 Task: Add a signature Mariana Green containing With heartfelt thanks and warm wishes, Mariana Green to email address softage.6@softage.net and add a folder Purchase agreements
Action: Mouse moved to (110, 90)
Screenshot: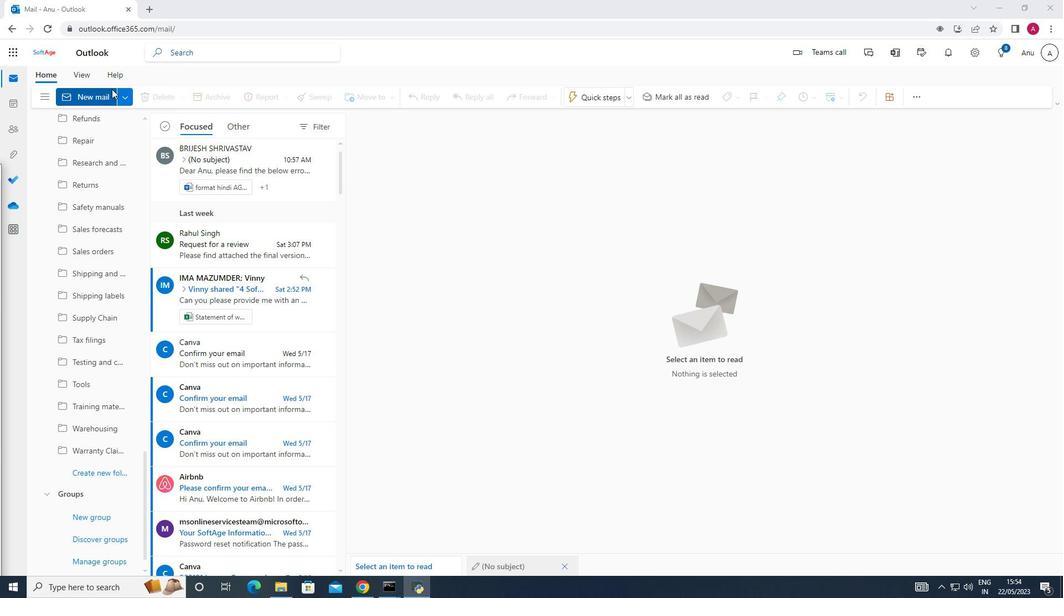 
Action: Mouse pressed left at (110, 90)
Screenshot: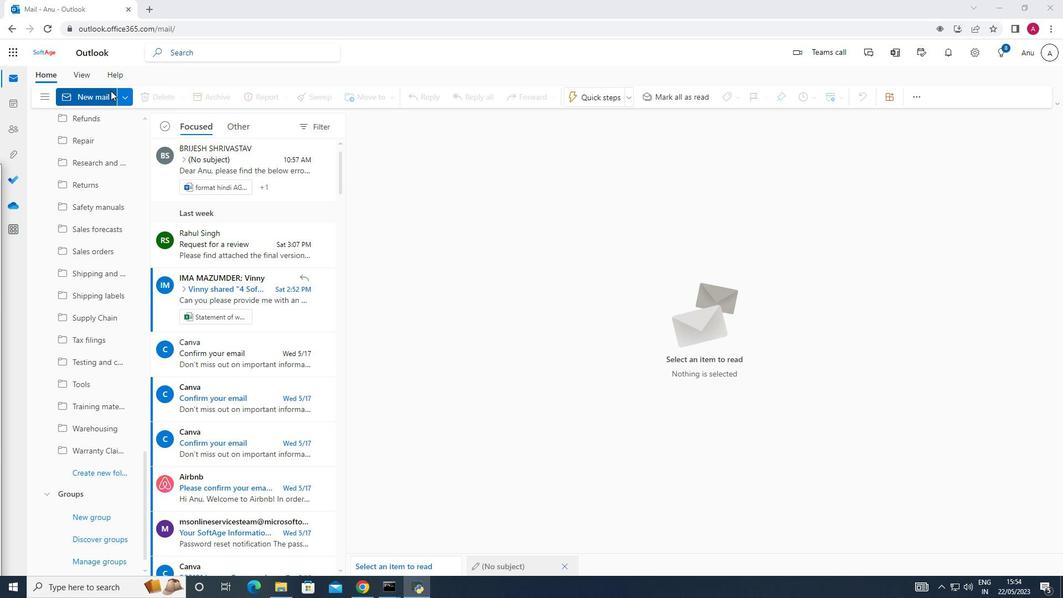 
Action: Mouse moved to (755, 96)
Screenshot: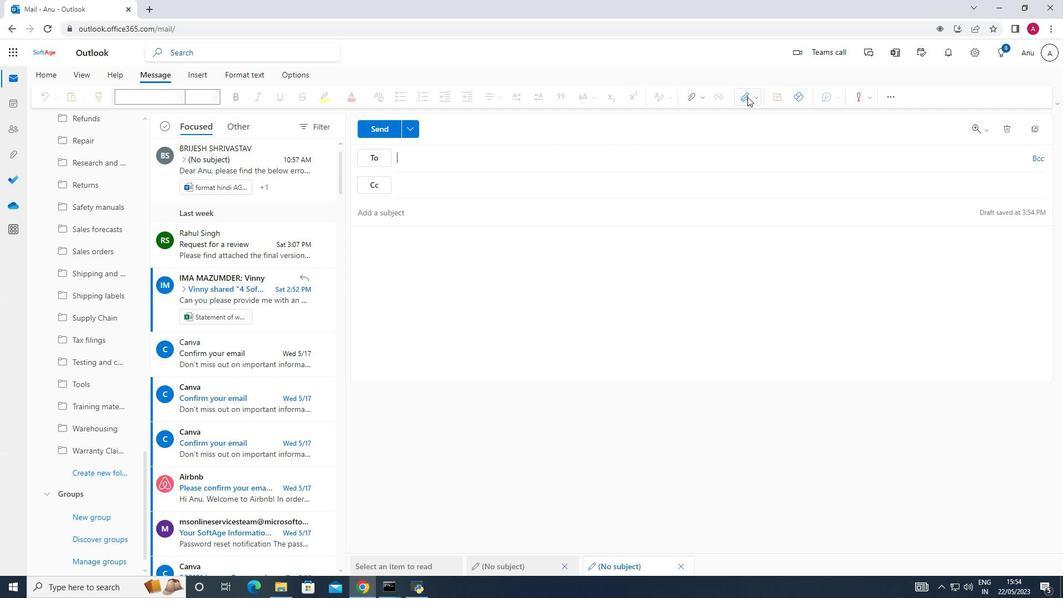 
Action: Mouse pressed left at (755, 96)
Screenshot: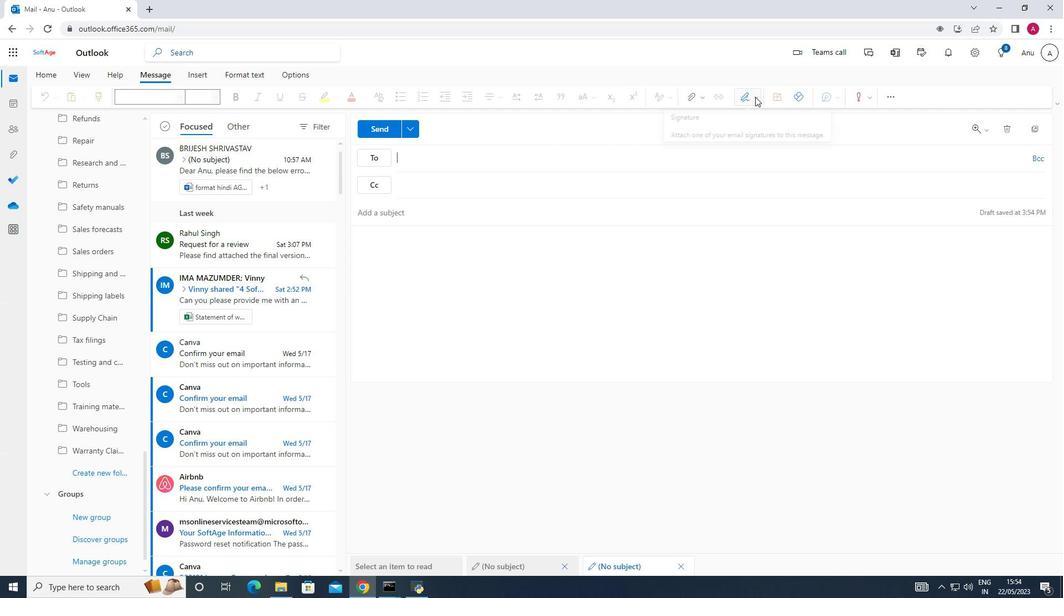 
Action: Mouse moved to (736, 141)
Screenshot: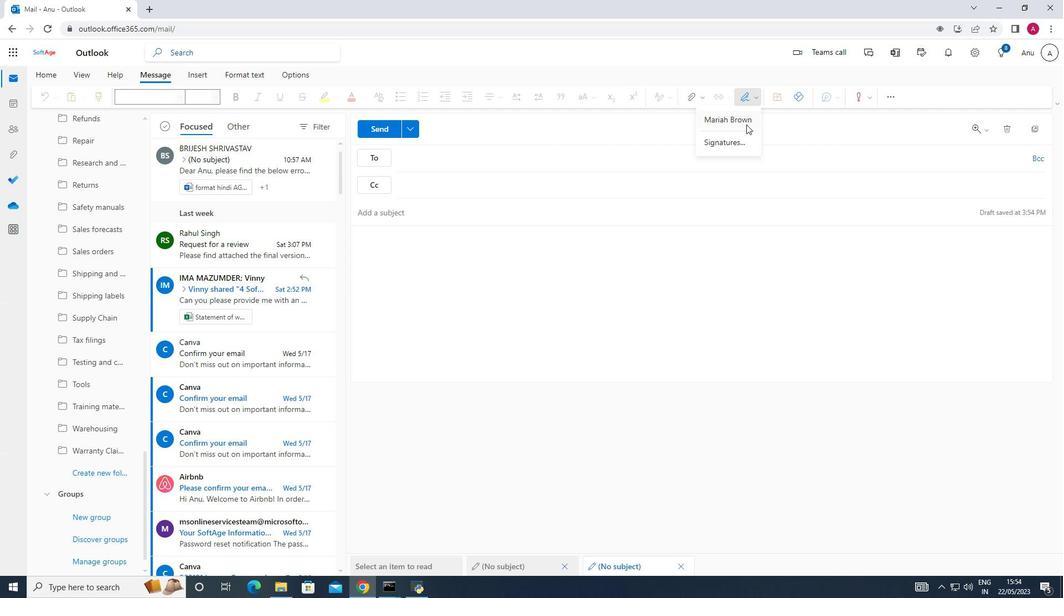 
Action: Mouse pressed left at (736, 141)
Screenshot: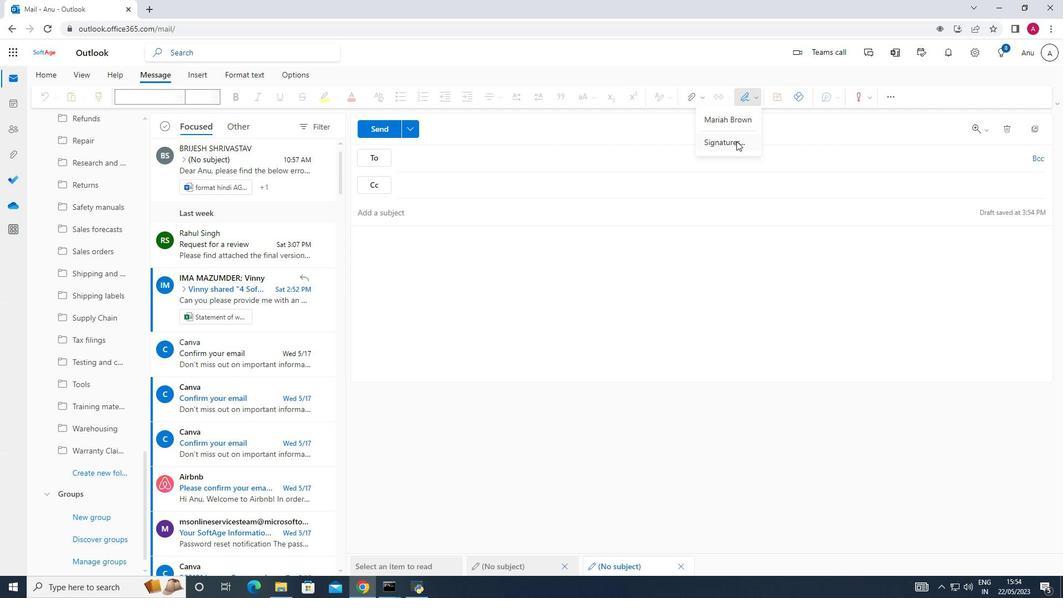 
Action: Mouse moved to (752, 180)
Screenshot: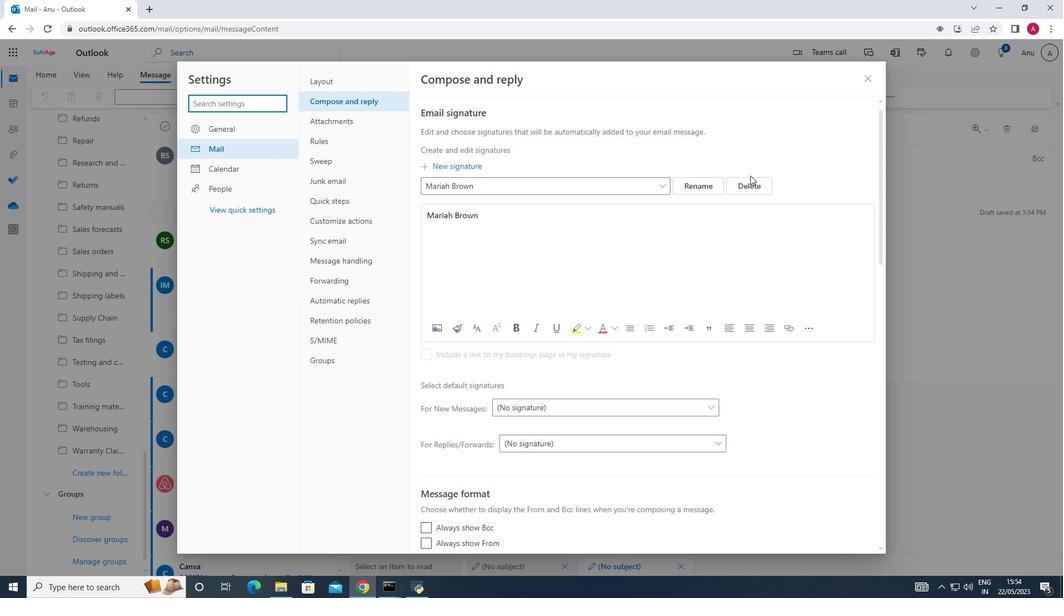 
Action: Mouse pressed left at (752, 180)
Screenshot: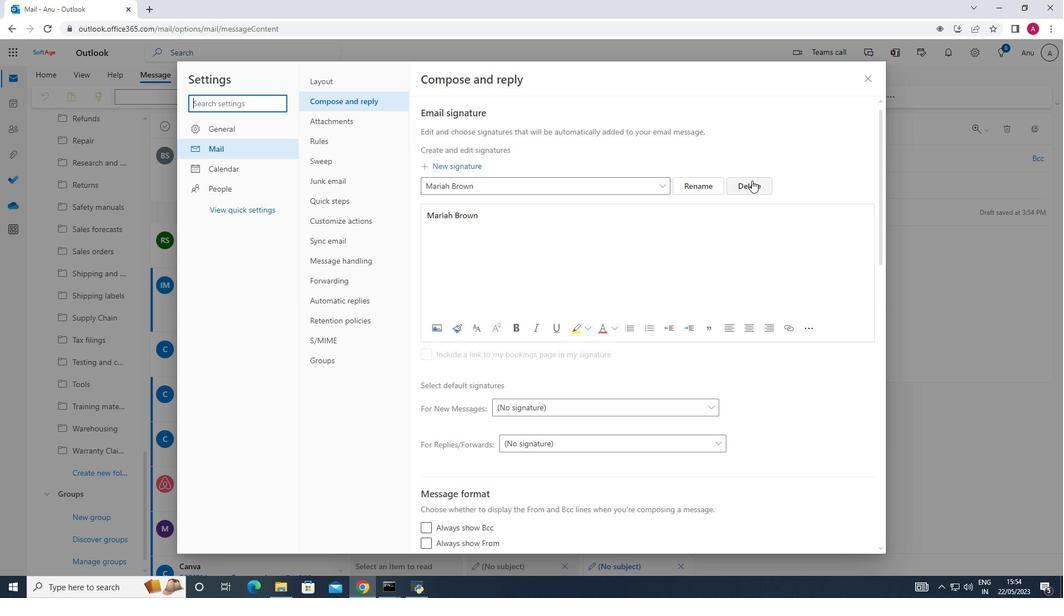 
Action: Mouse moved to (449, 184)
Screenshot: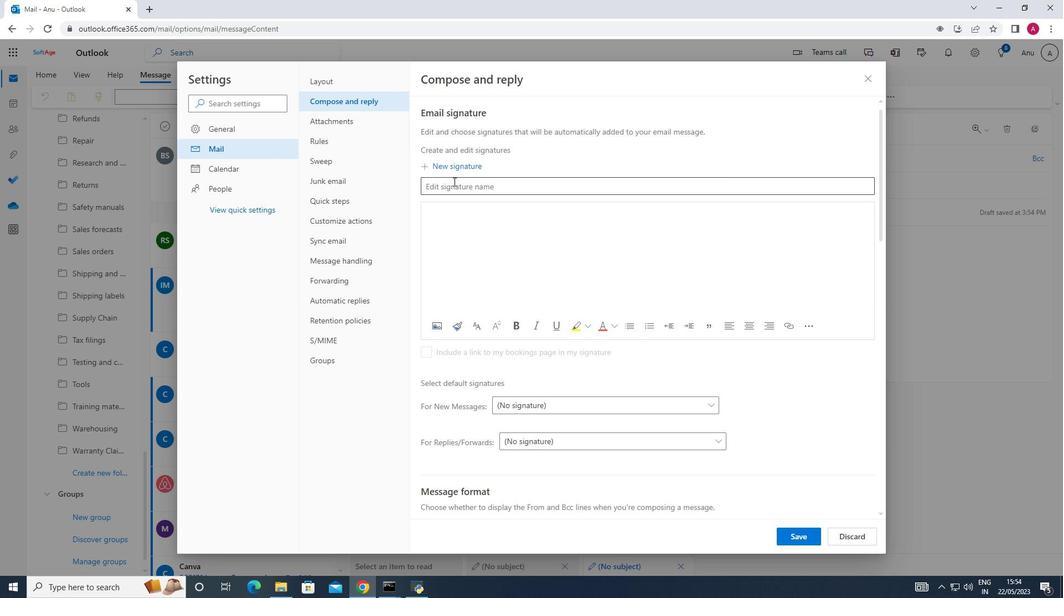 
Action: Mouse pressed left at (449, 184)
Screenshot: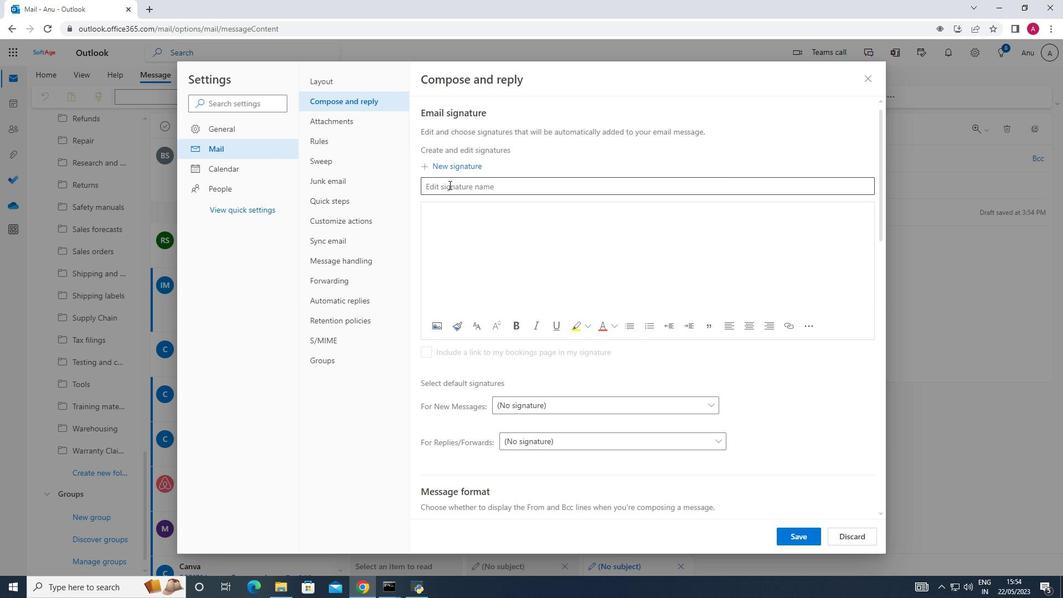 
Action: Key pressed <Key.shift>Mariana<Key.space><Key.shift>Green
Screenshot: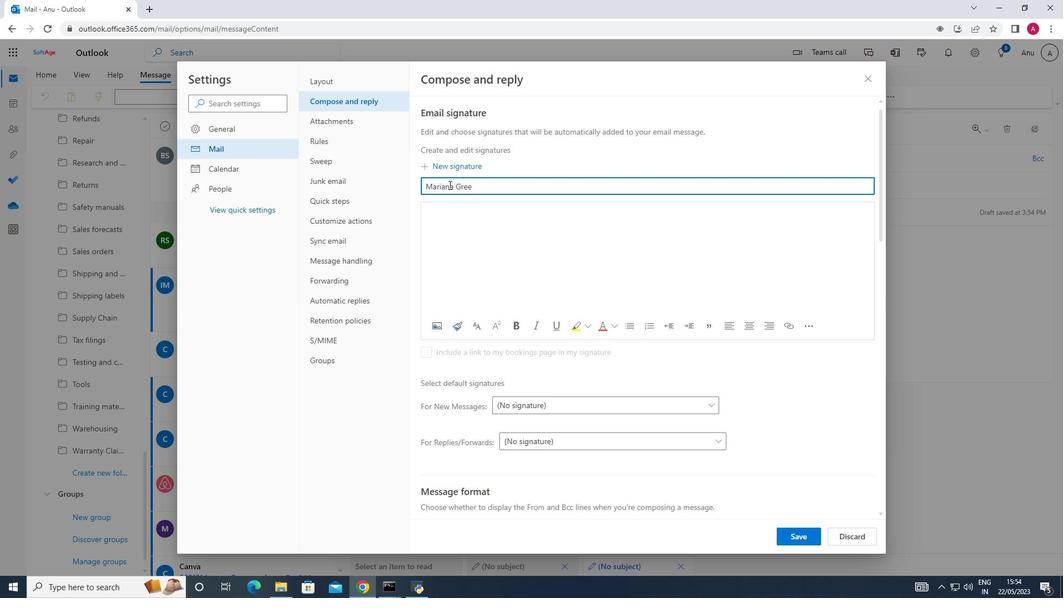 
Action: Mouse moved to (440, 201)
Screenshot: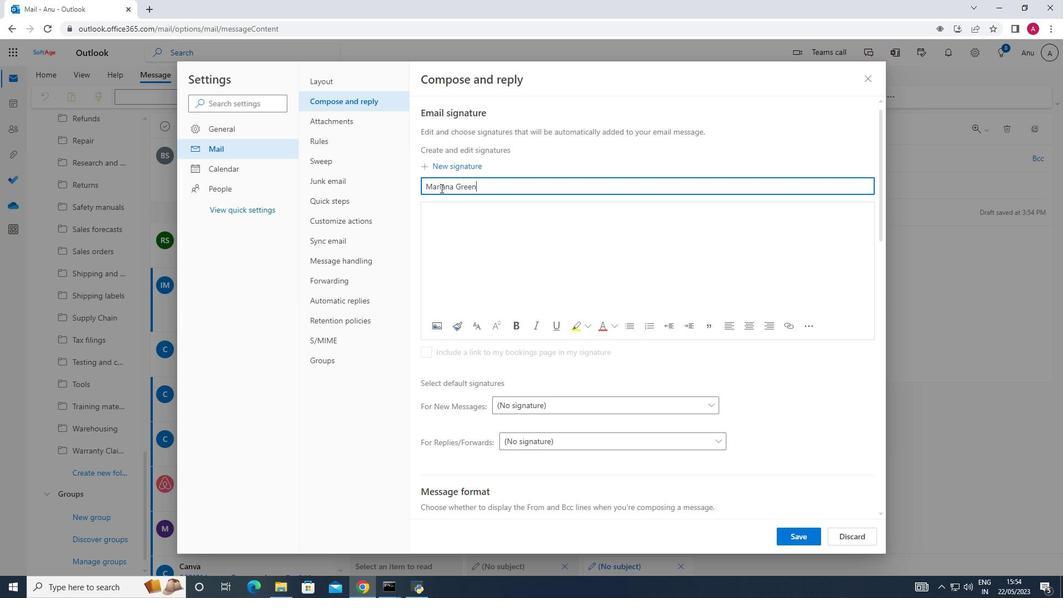 
Action: Mouse pressed left at (440, 201)
Screenshot: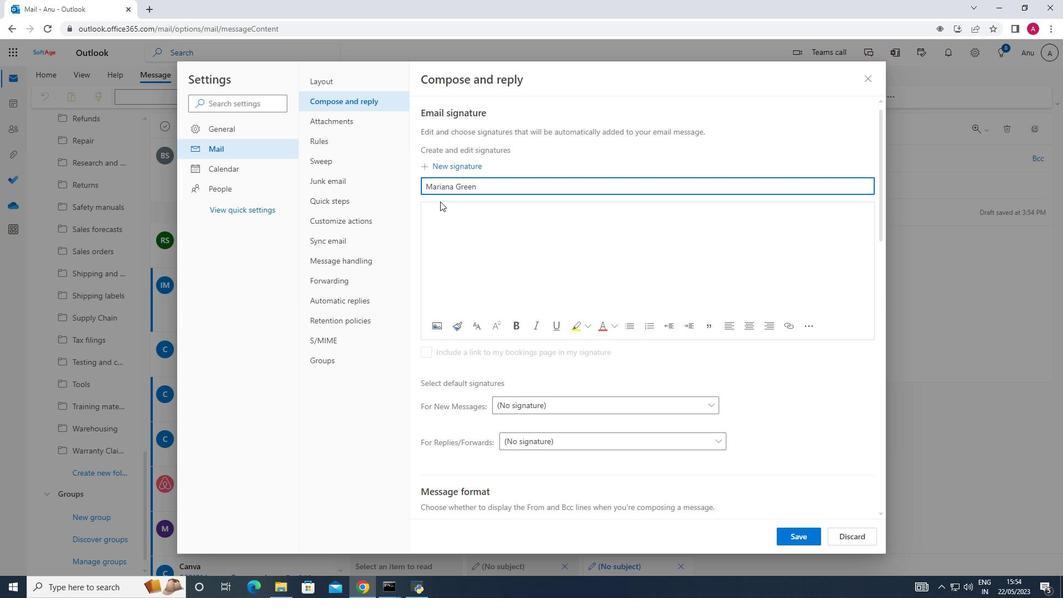 
Action: Mouse moved to (438, 209)
Screenshot: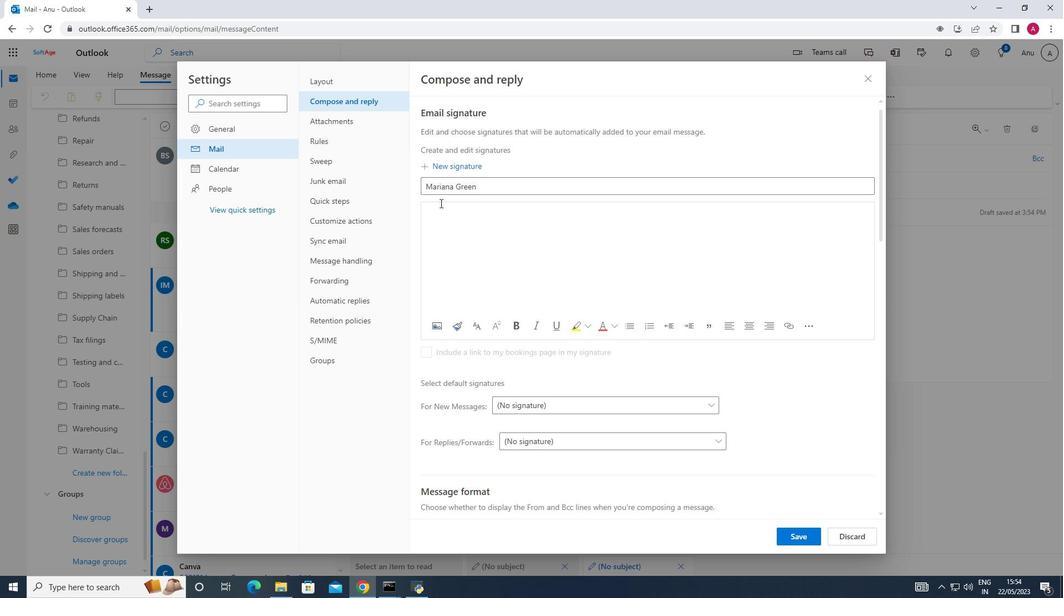 
Action: Mouse pressed left at (438, 209)
Screenshot: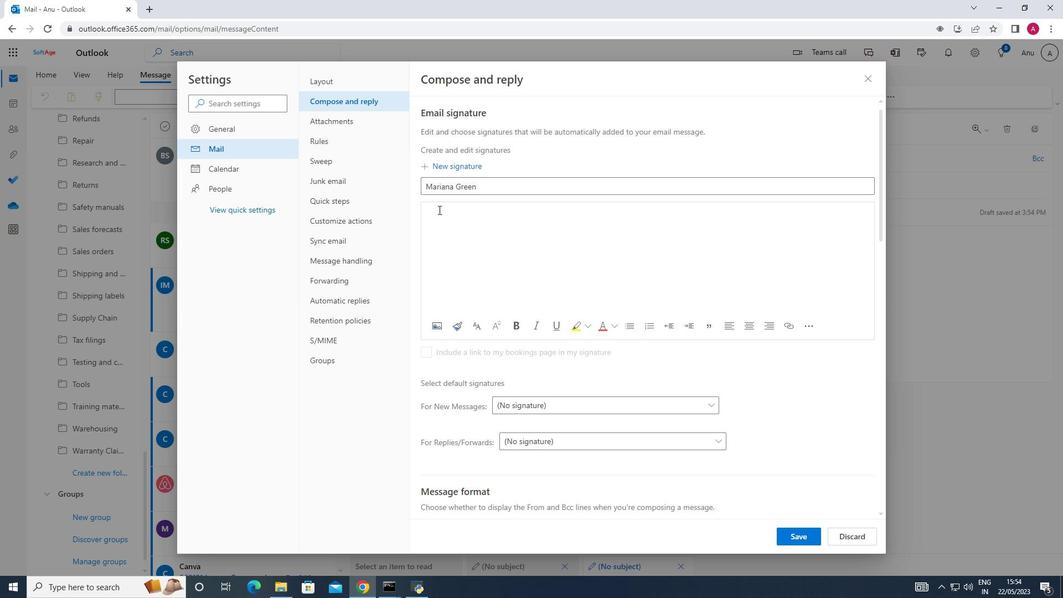 
Action: Key pressed <Key.shift_r>Mariana<Key.space><Key.shift><Key.shift><Key.shift><Key.shift>Green
Screenshot: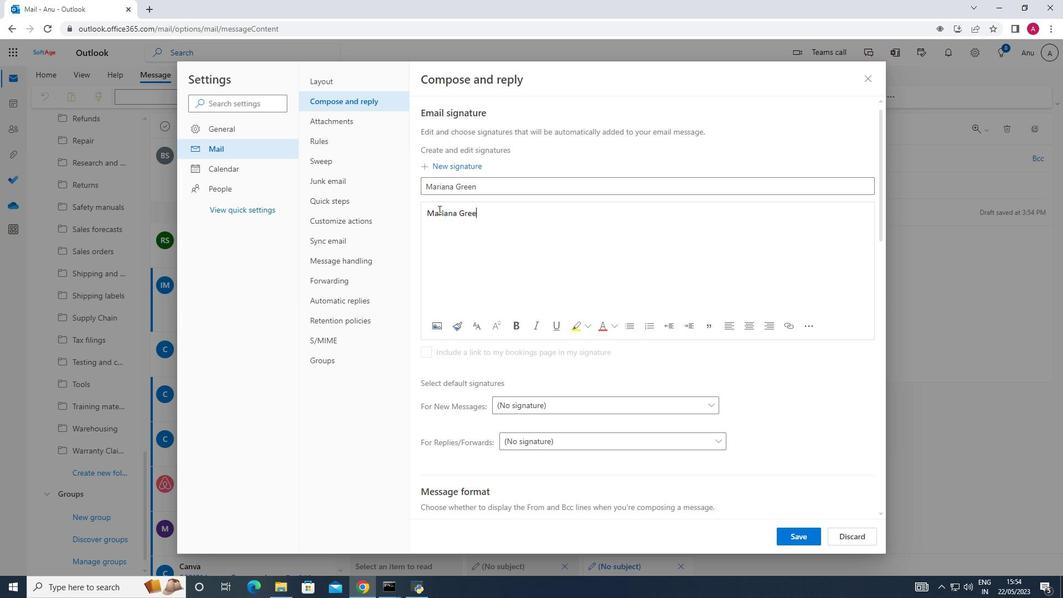 
Action: Mouse moved to (806, 538)
Screenshot: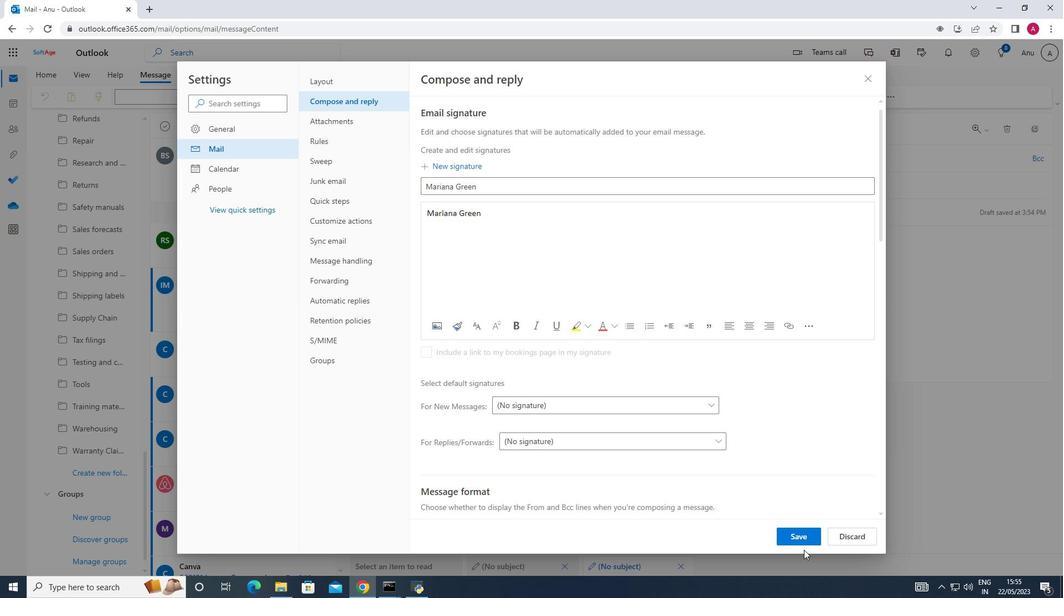 
Action: Mouse pressed left at (806, 538)
Screenshot: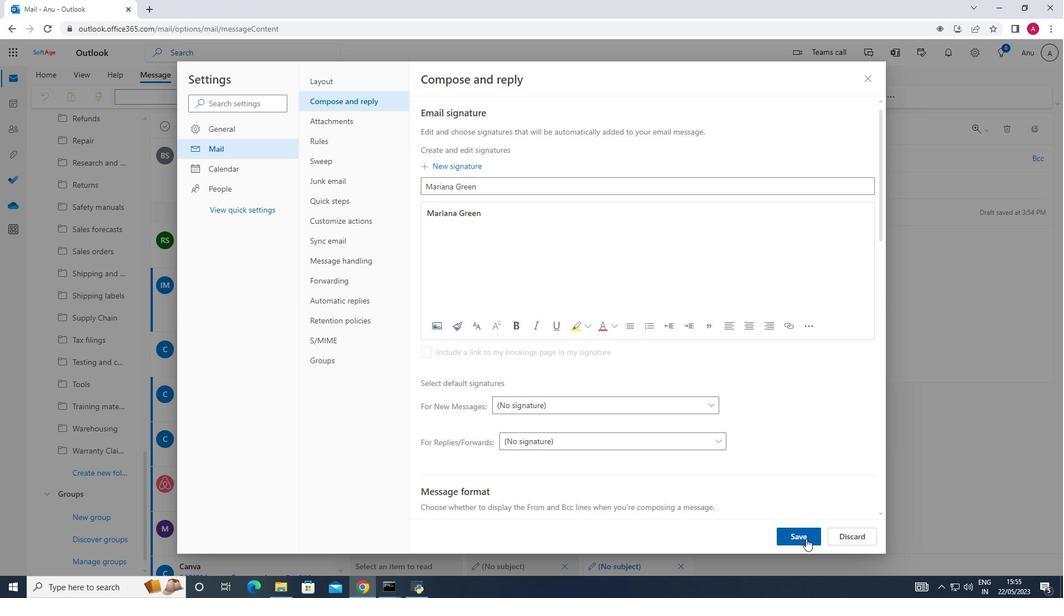 
Action: Mouse moved to (867, 79)
Screenshot: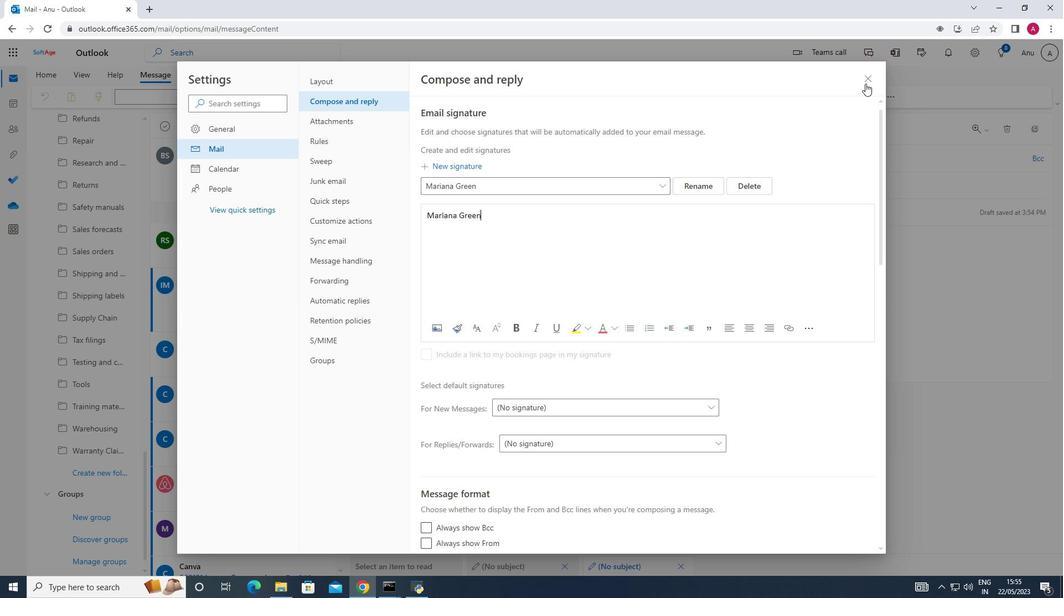 
Action: Mouse pressed left at (867, 79)
Screenshot: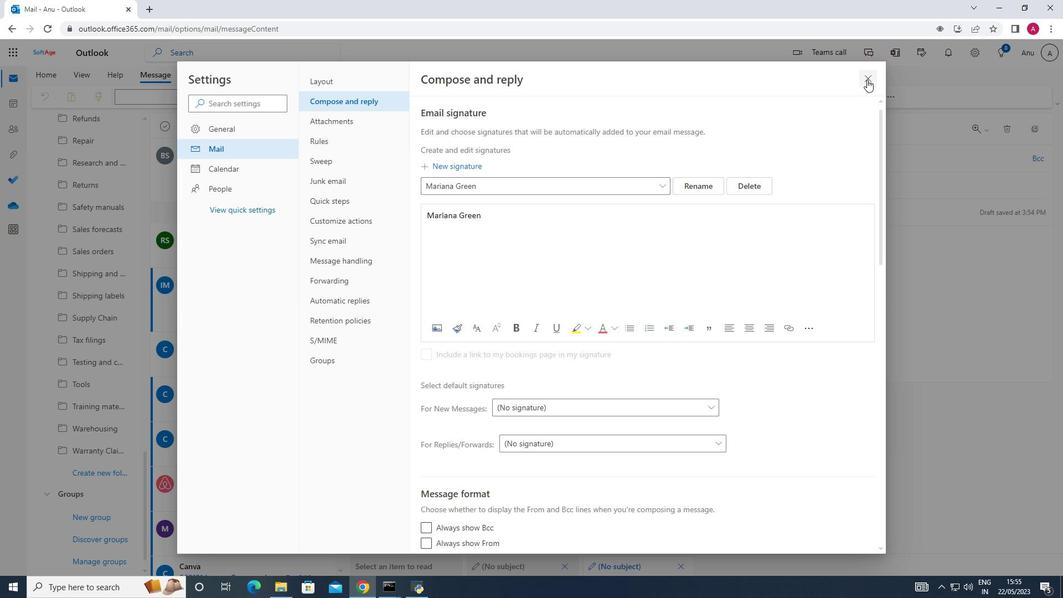 
Action: Mouse moved to (753, 95)
Screenshot: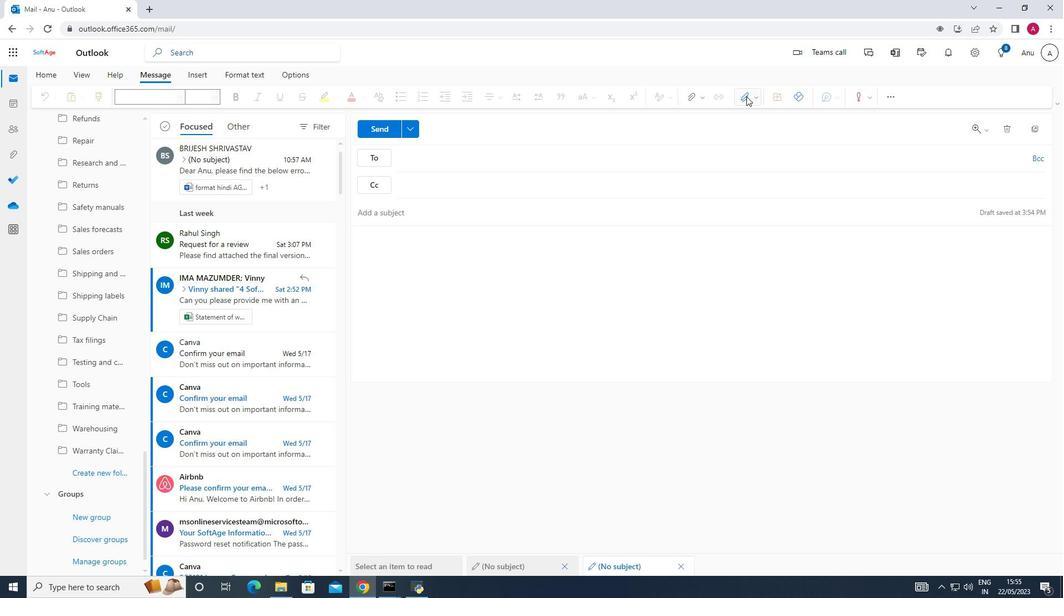 
Action: Mouse pressed left at (753, 95)
Screenshot: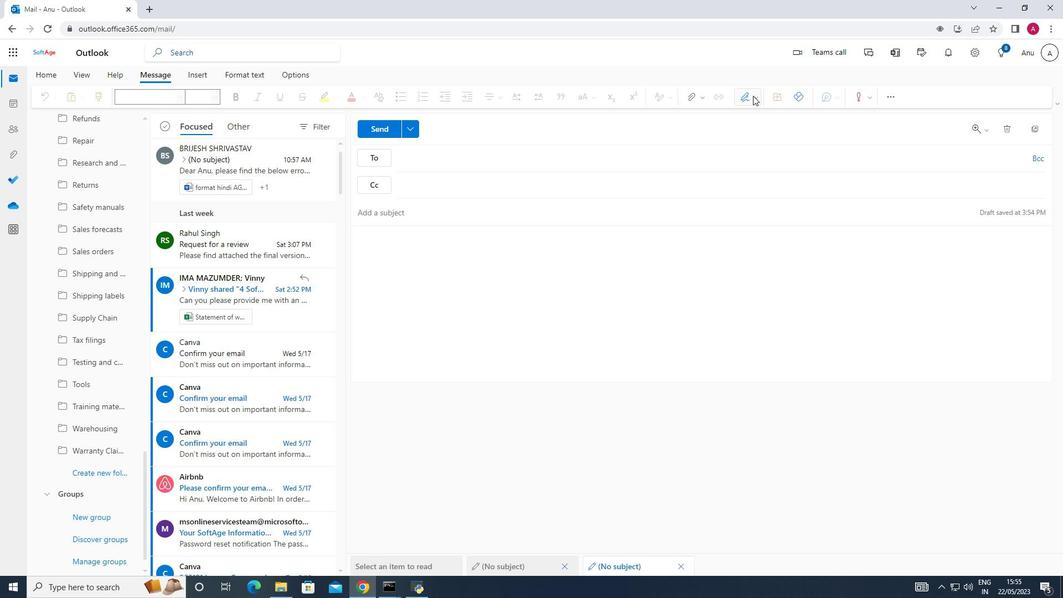 
Action: Mouse moved to (736, 122)
Screenshot: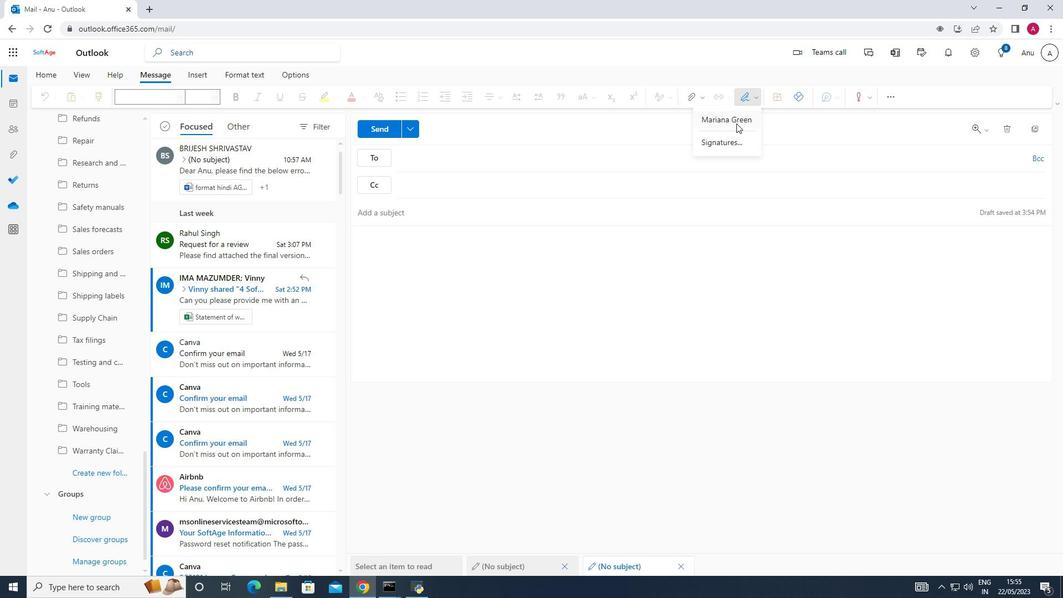 
Action: Mouse pressed left at (736, 122)
Screenshot: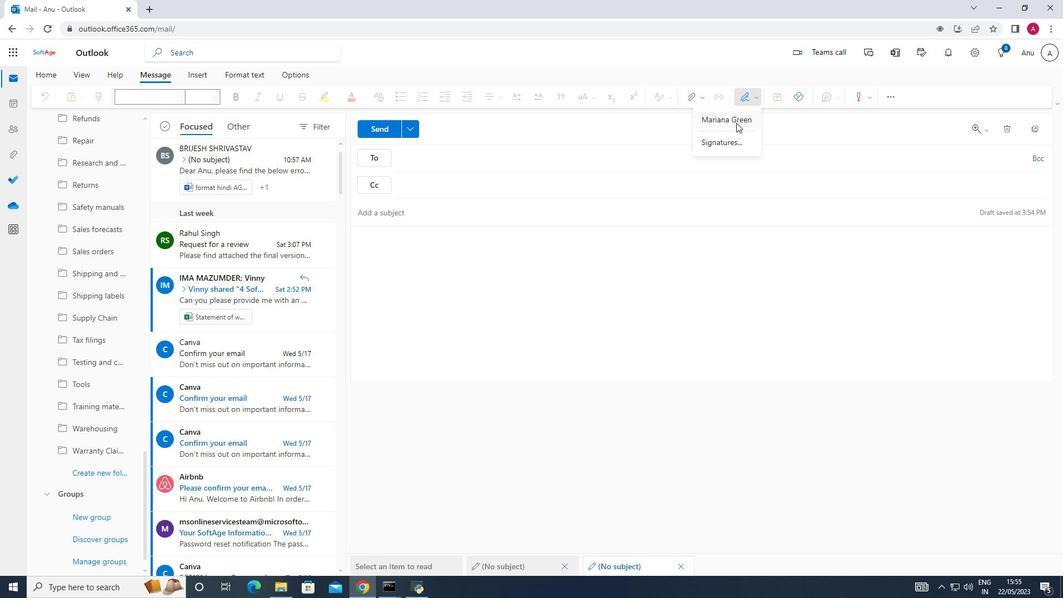 
Action: Mouse moved to (600, 213)
Screenshot: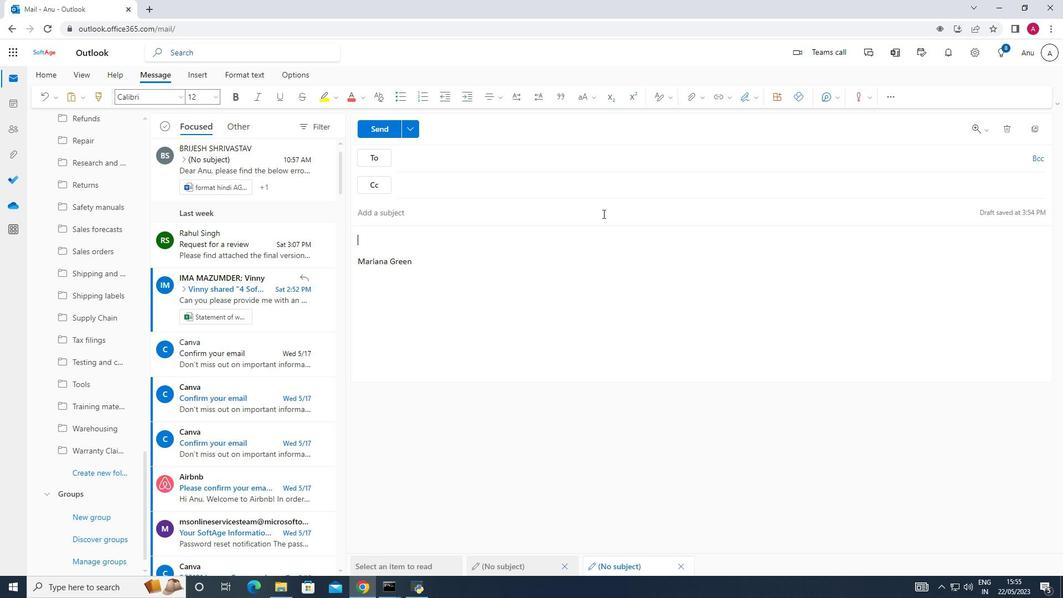 
Action: Key pressed <Key.shift>Heartfelt<Key.space>thanks<Key.space>and<Key.space>warm<Key.space>wishes.
Screenshot: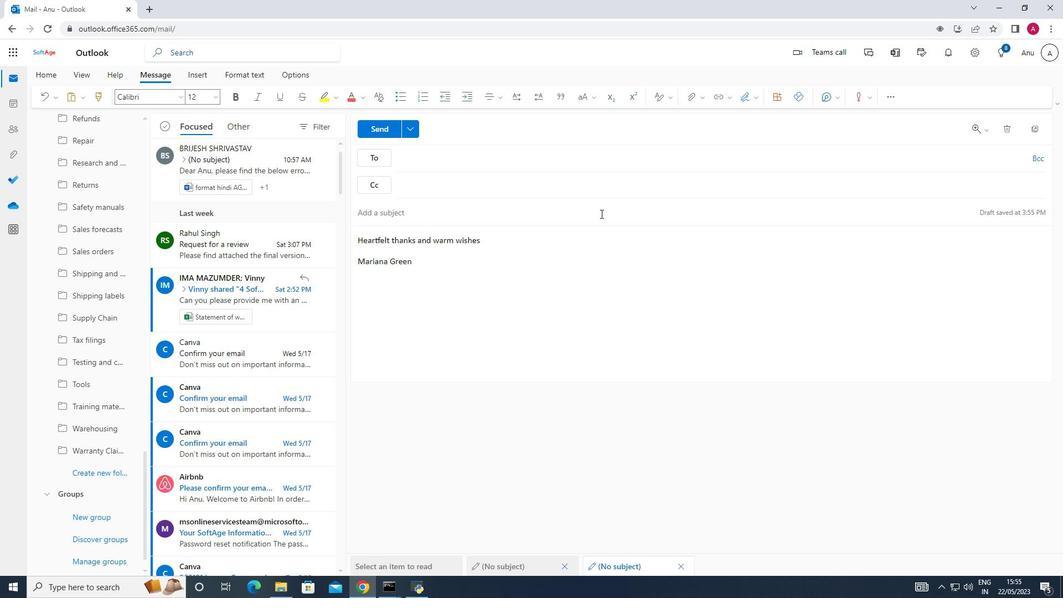 
Action: Mouse moved to (419, 162)
Screenshot: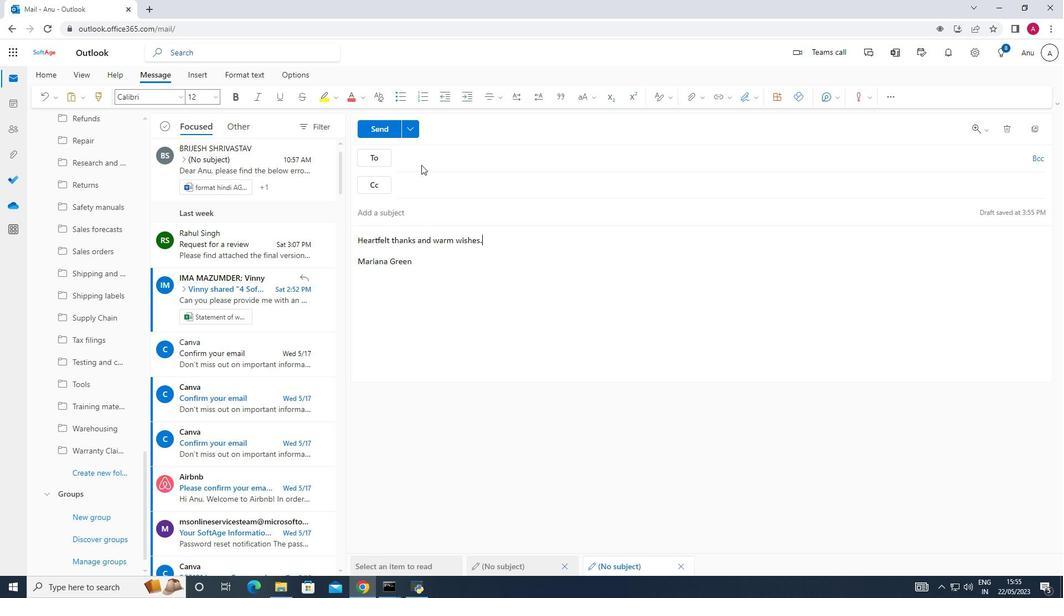 
Action: Mouse pressed left at (419, 162)
Screenshot: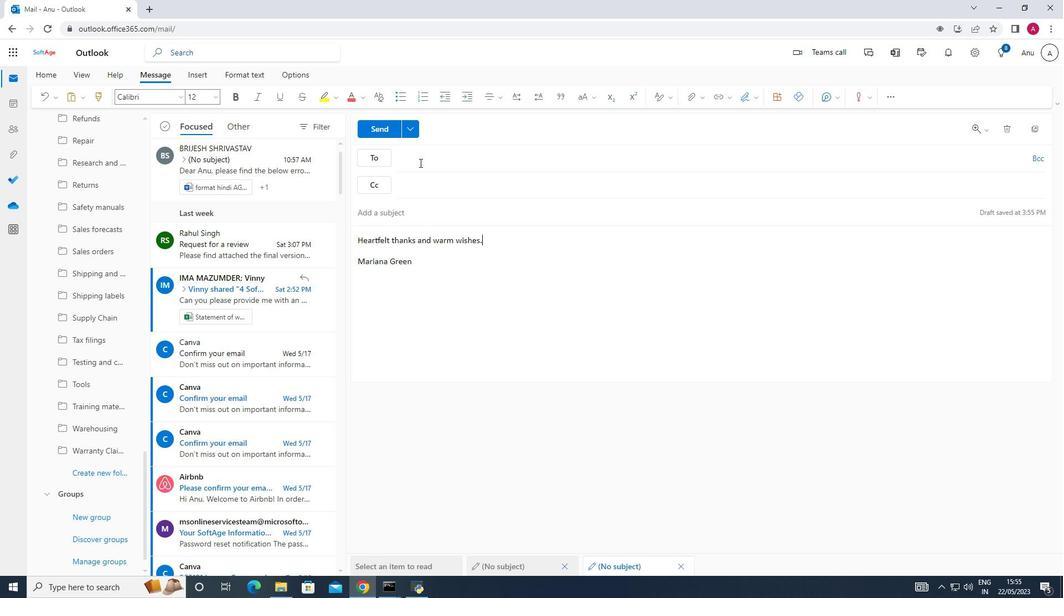
Action: Key pressed softage.6<Key.shift>@softage.net
Screenshot: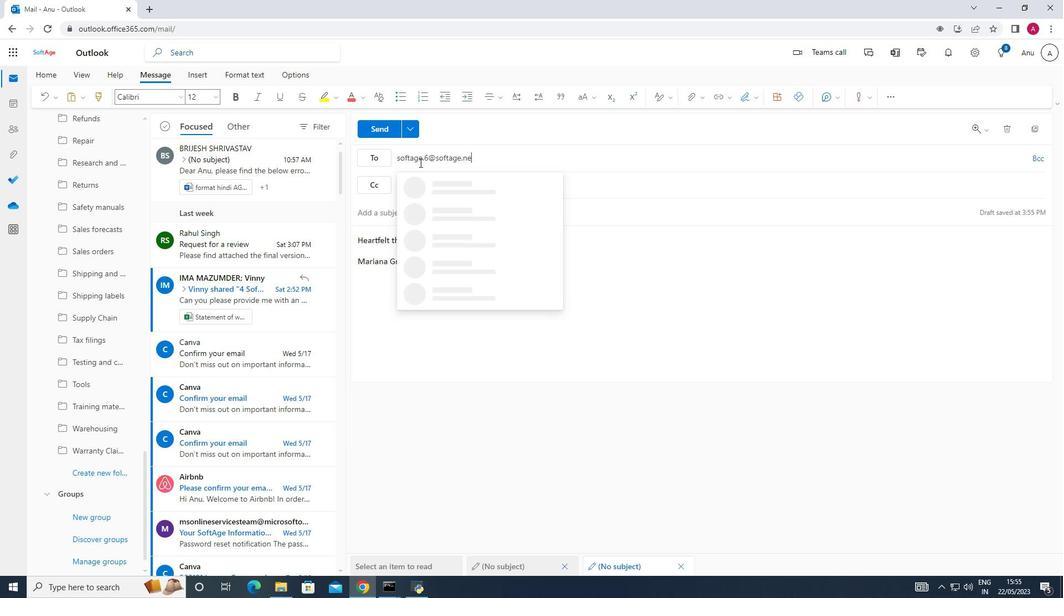 
Action: Mouse moved to (482, 190)
Screenshot: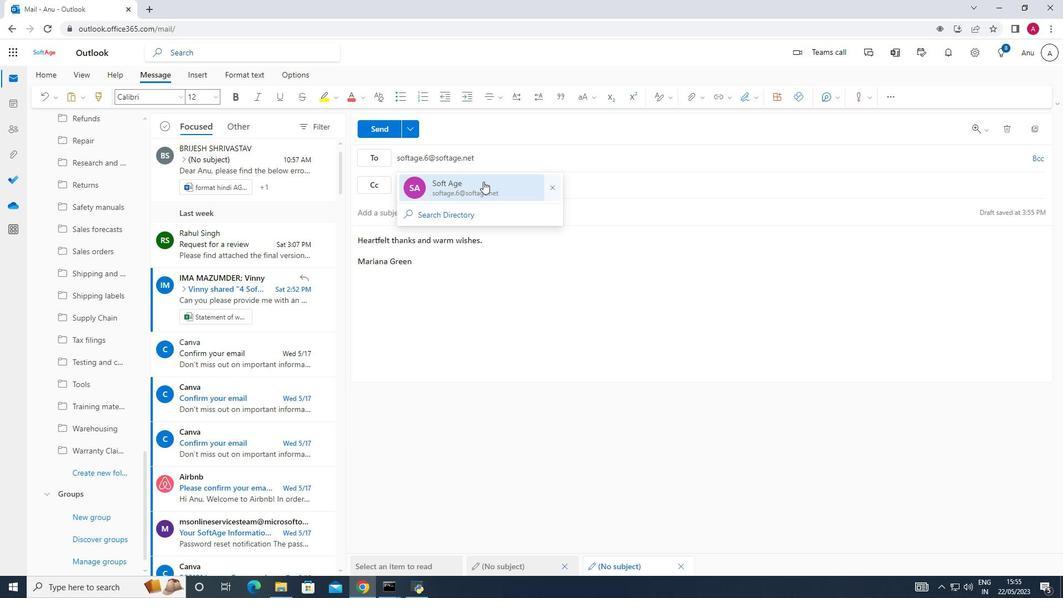 
Action: Mouse pressed left at (482, 190)
Screenshot: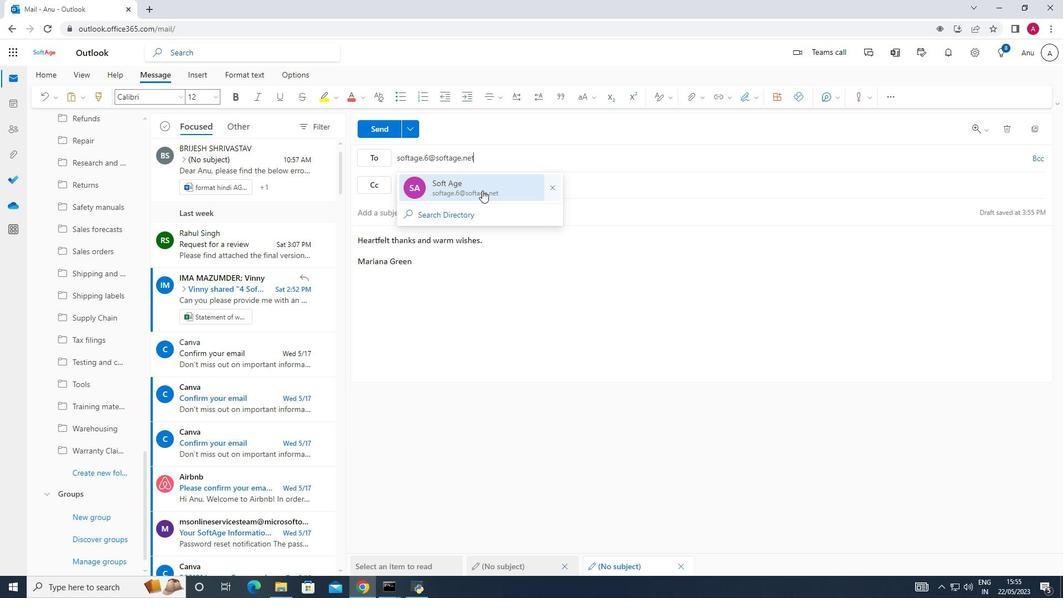 
Action: Mouse moved to (101, 378)
Screenshot: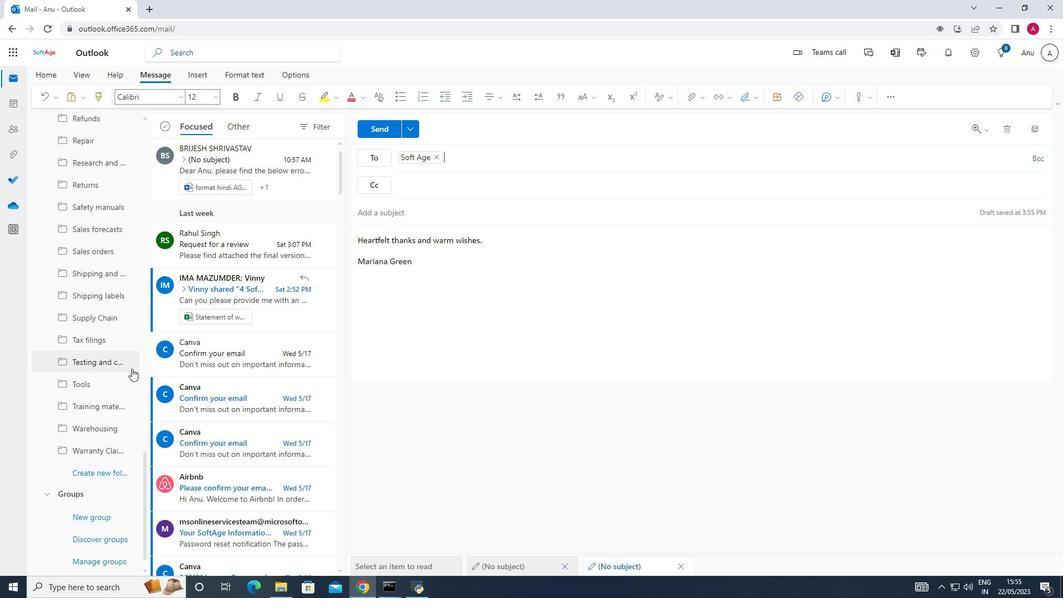 
Action: Mouse scrolled (101, 377) with delta (0, 0)
Screenshot: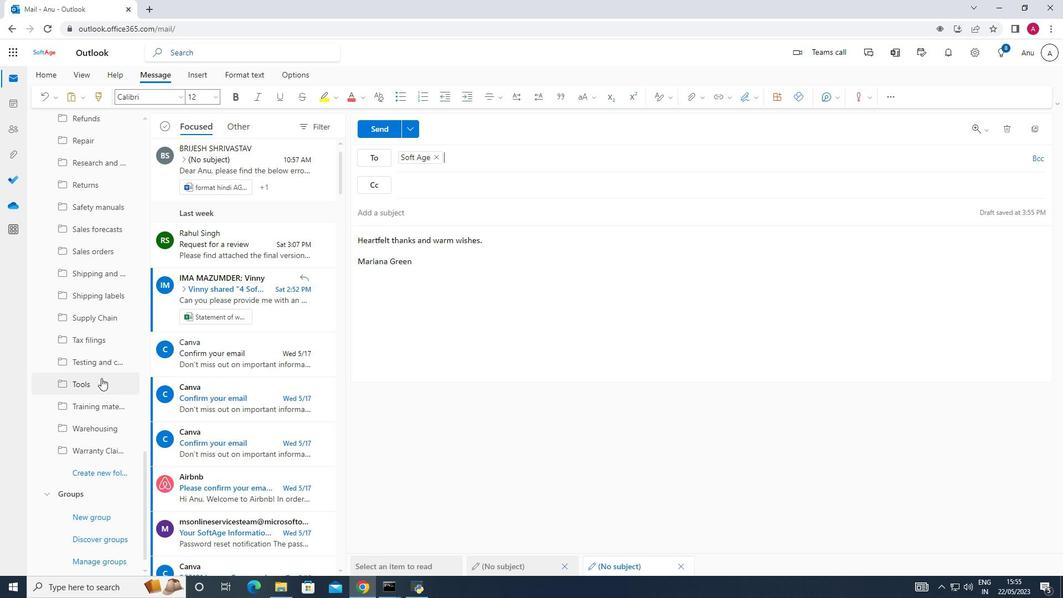 
Action: Mouse scrolled (101, 377) with delta (0, 0)
Screenshot: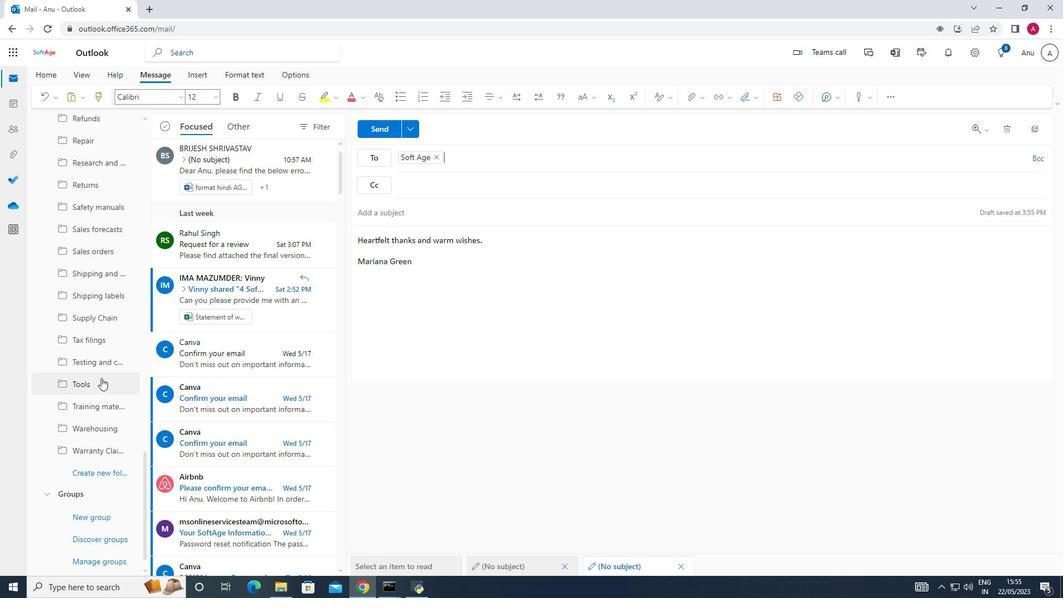 
Action: Mouse moved to (93, 457)
Screenshot: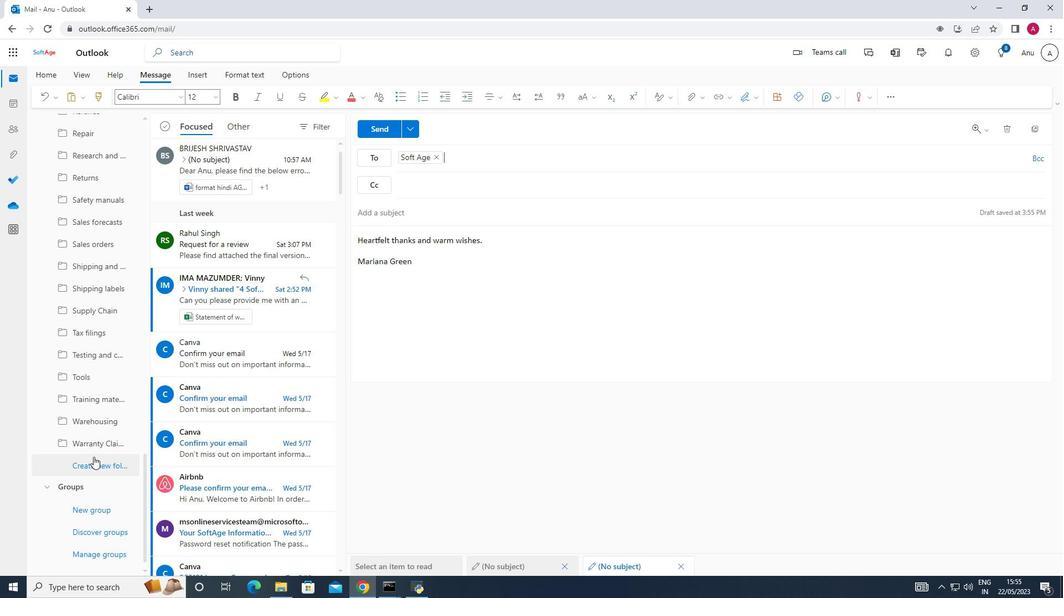 
Action: Mouse pressed left at (93, 457)
Screenshot: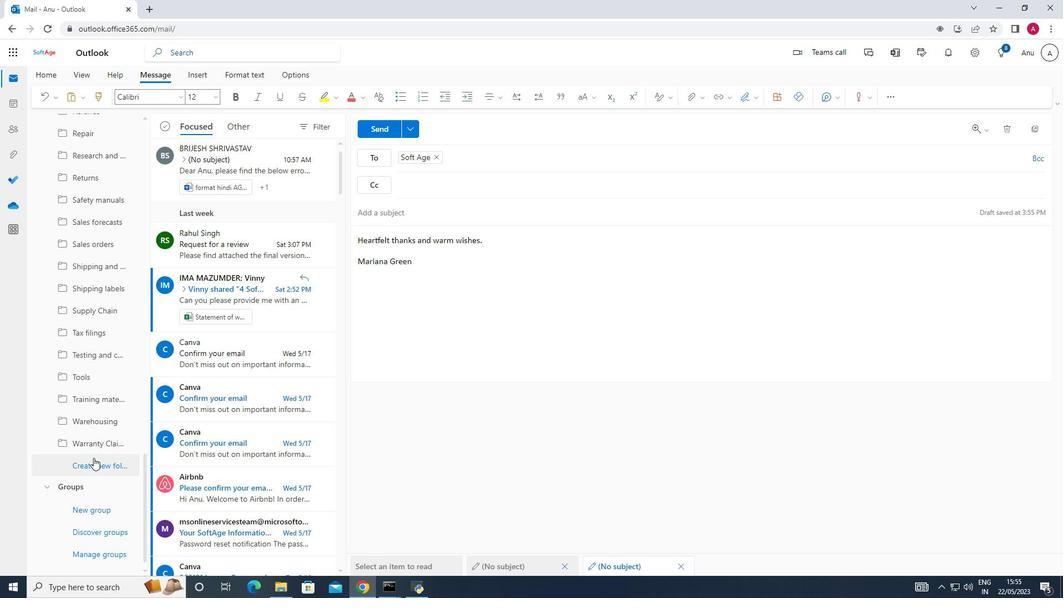 
Action: Mouse moved to (96, 459)
Screenshot: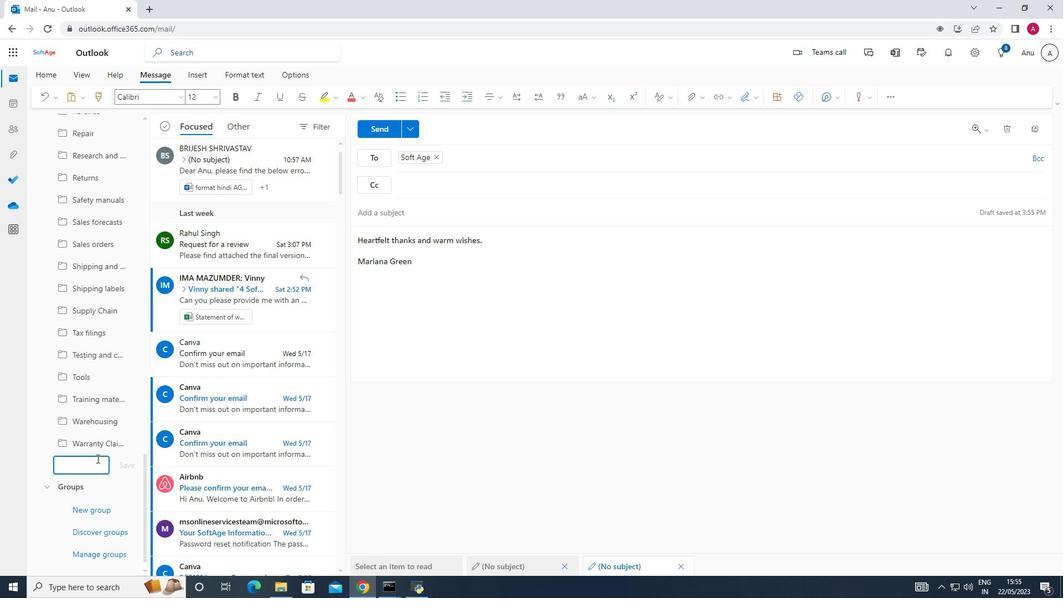 
Action: Key pressed <Key.shift_r>Purchase<Key.space>agreements
Screenshot: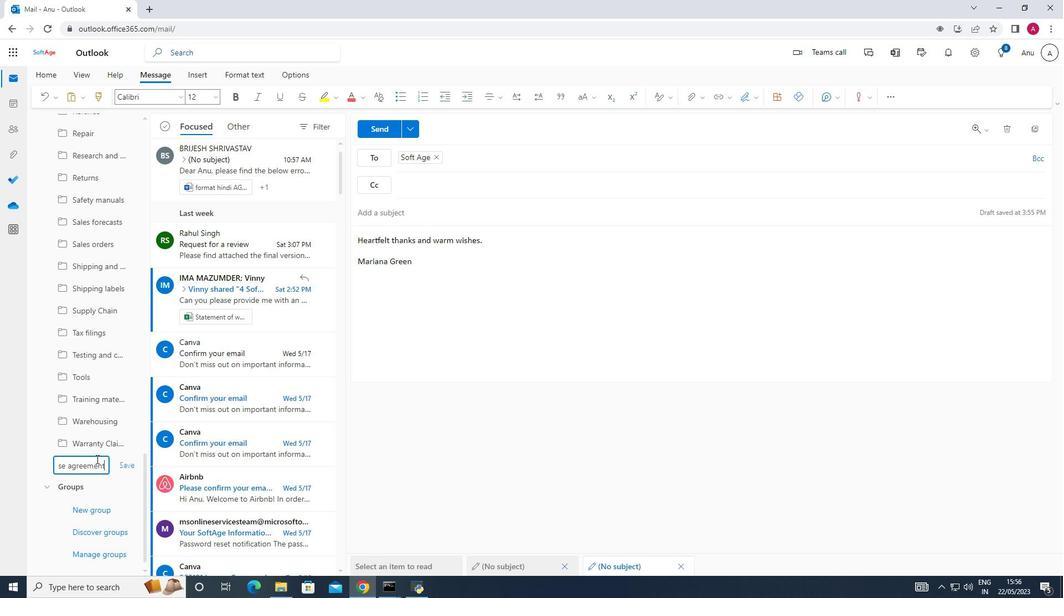 
Action: Mouse moved to (127, 464)
Screenshot: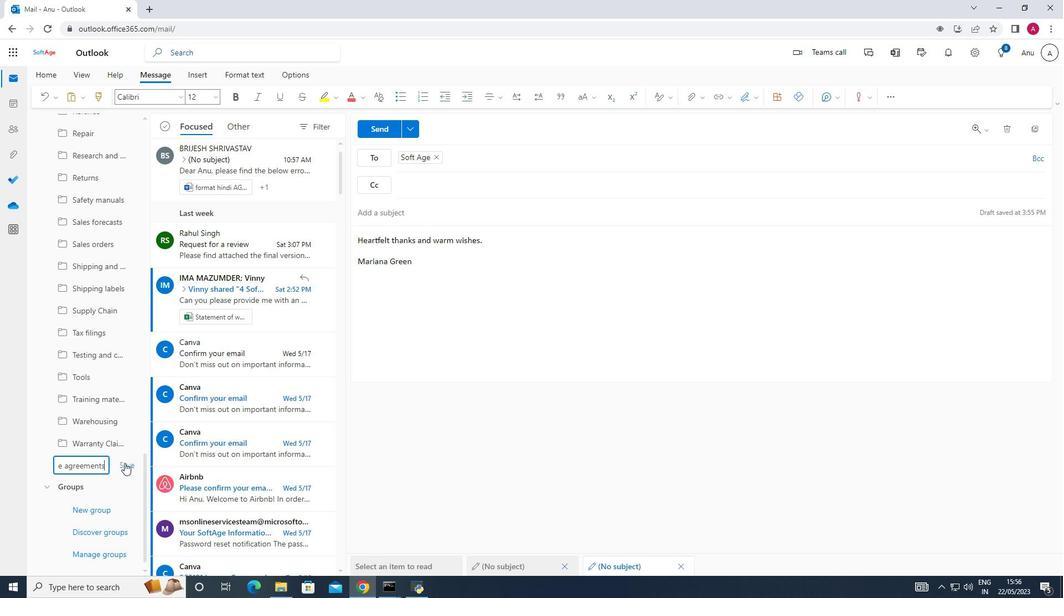 
Action: Mouse pressed left at (127, 464)
Screenshot: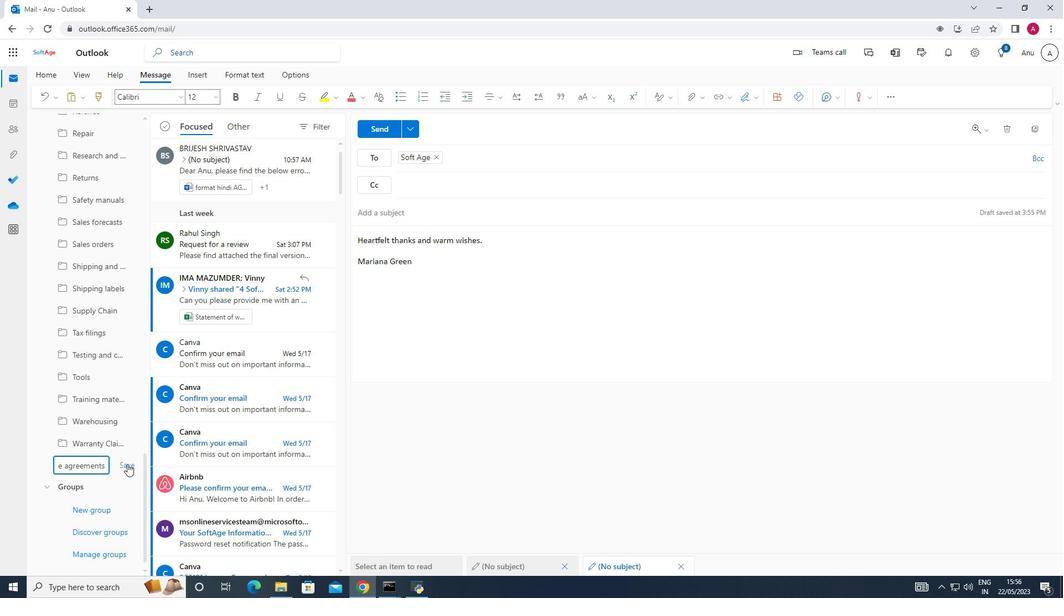 
Action: Mouse moved to (384, 132)
Screenshot: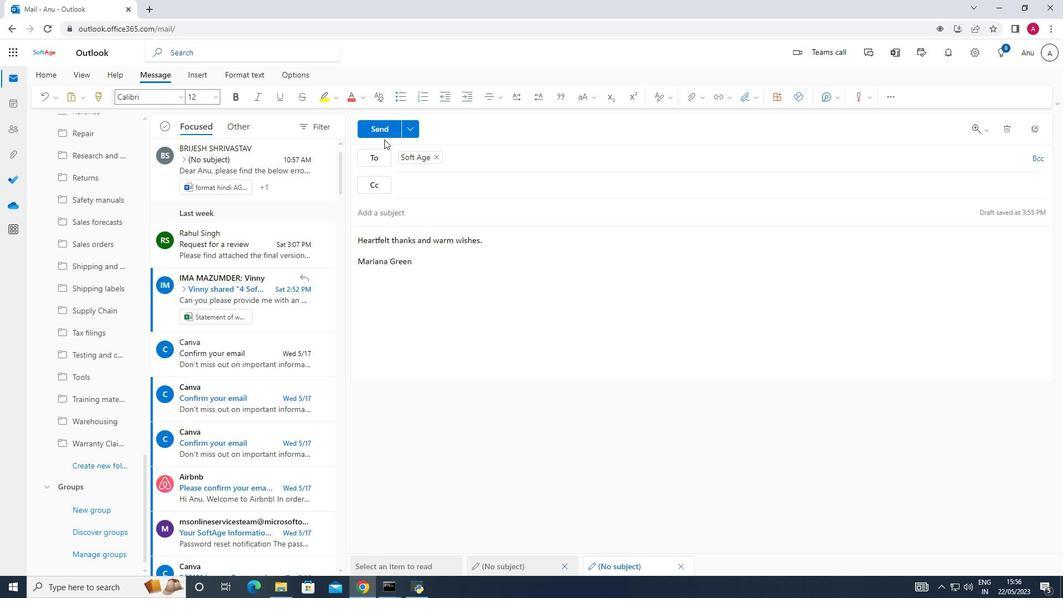 
Action: Mouse pressed left at (384, 132)
Screenshot: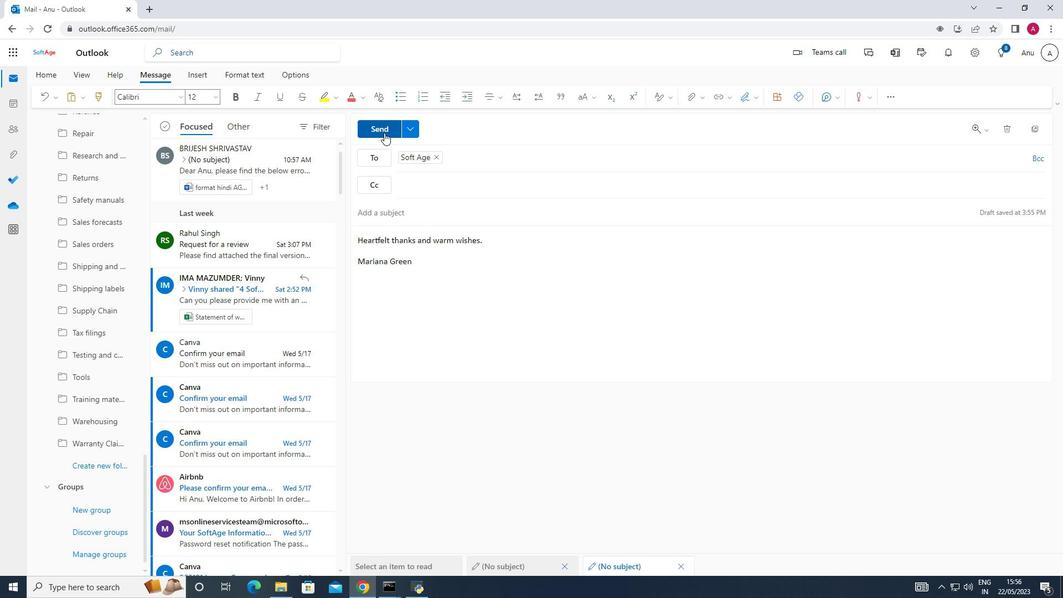 
Action: Mouse moved to (531, 342)
Screenshot: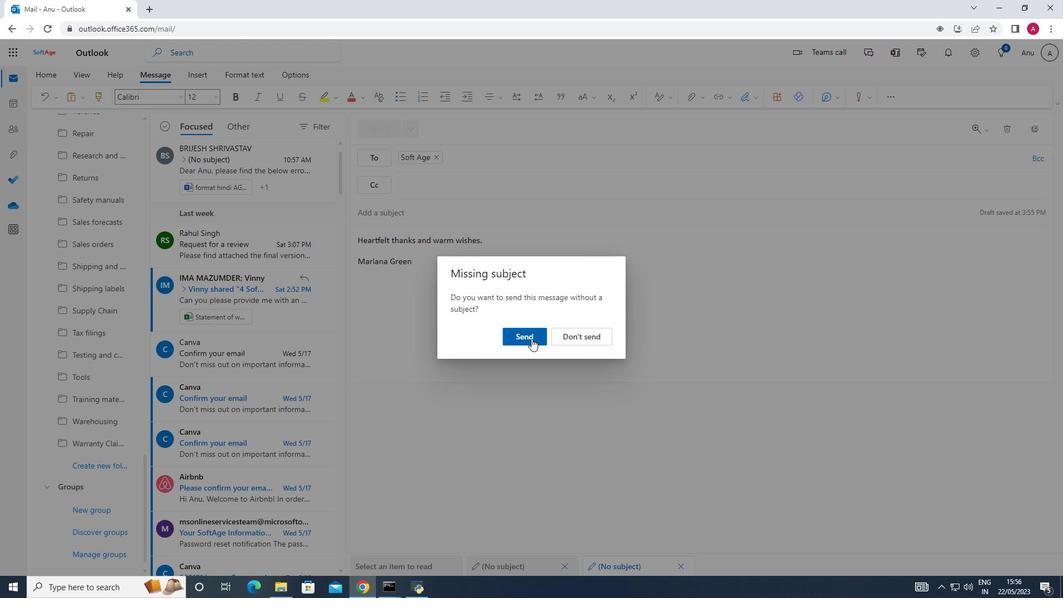 
Action: Mouse pressed left at (531, 342)
Screenshot: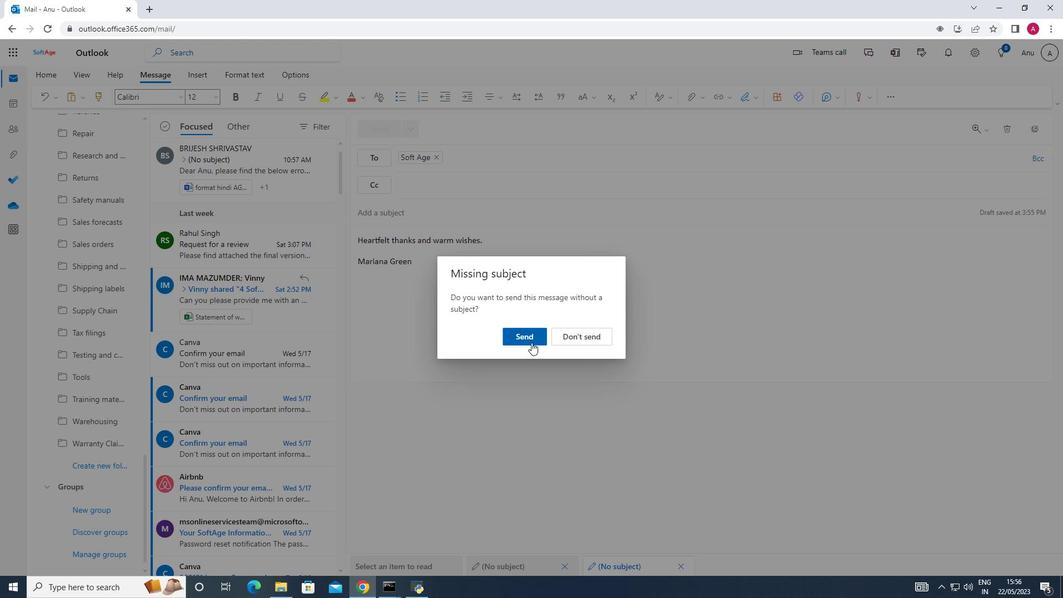 
Action: Mouse moved to (499, 336)
Screenshot: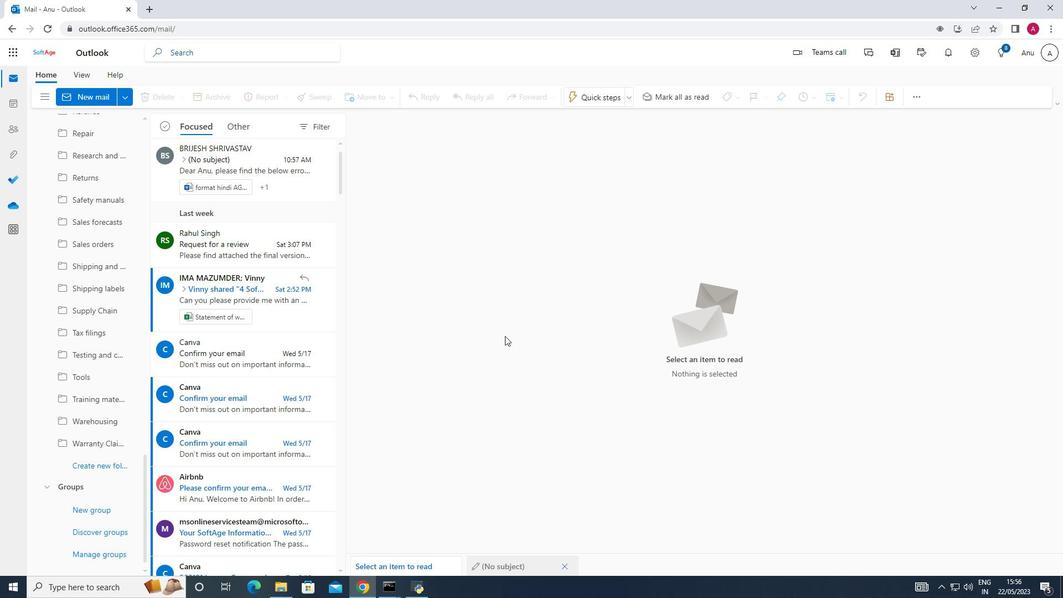 
